 Task: Add the task  Develop a new online voting system for elections to the section Breakaway in the project AgileEngine and add a Due Date to the respective task as 2024/05/06
Action: Mouse moved to (711, 462)
Screenshot: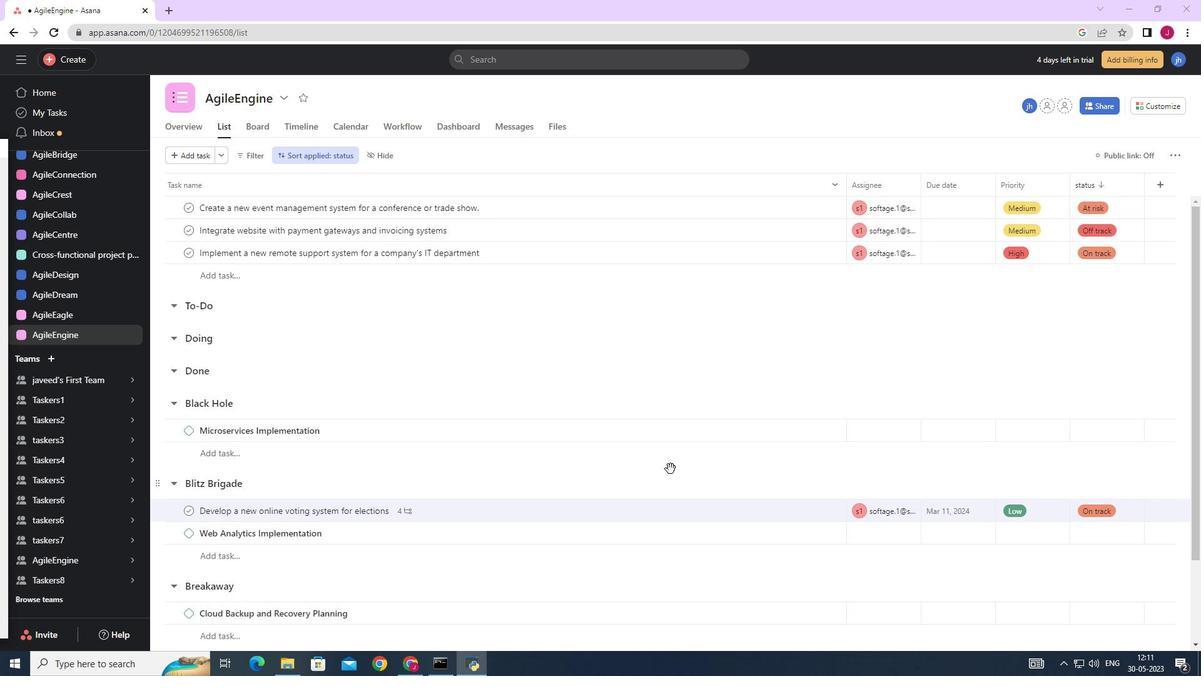 
Action: Mouse scrolled (711, 461) with delta (0, 0)
Screenshot: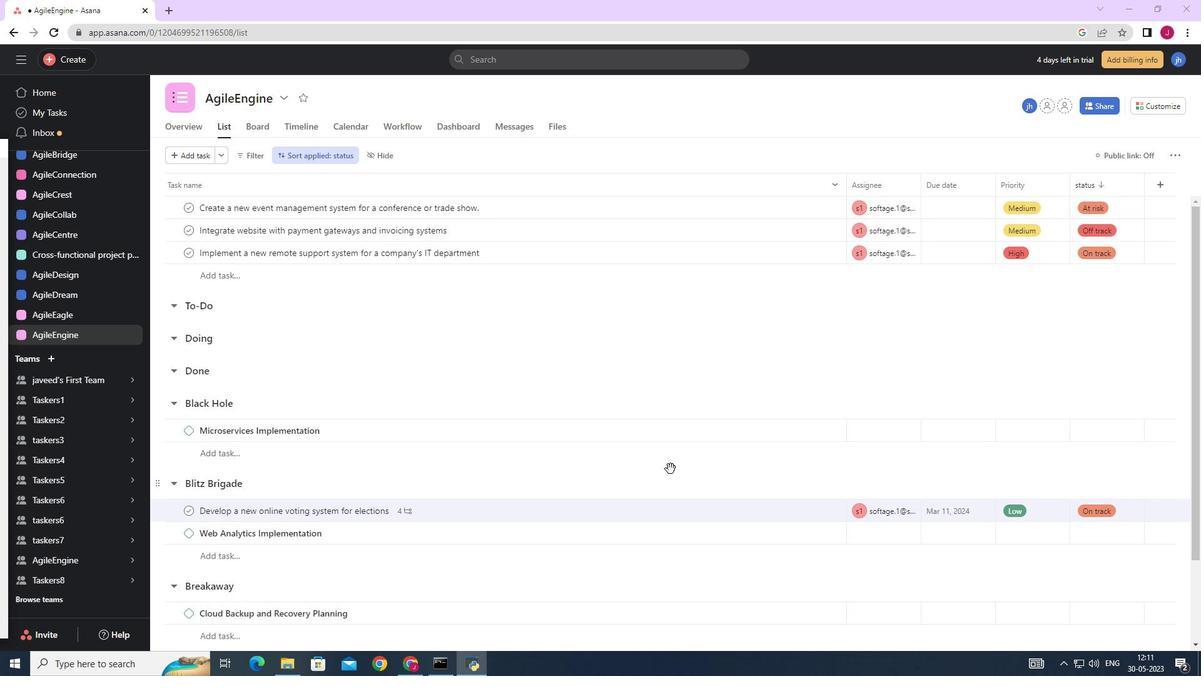 
Action: Mouse scrolled (711, 461) with delta (0, 0)
Screenshot: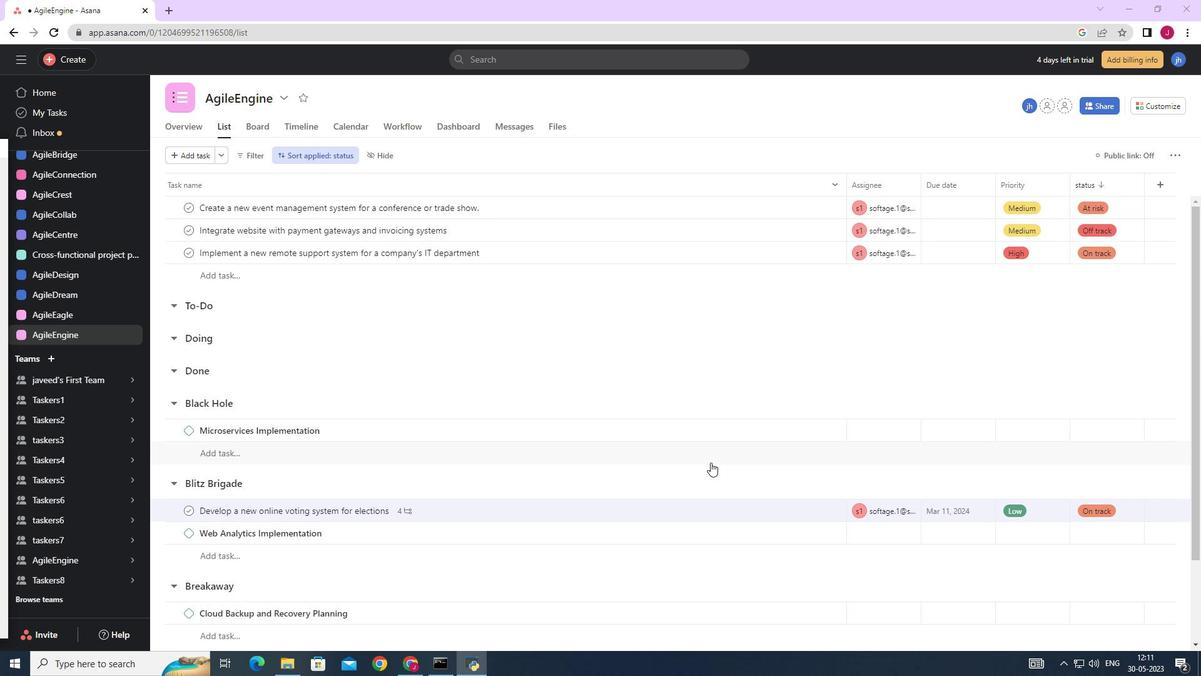 
Action: Mouse moved to (712, 462)
Screenshot: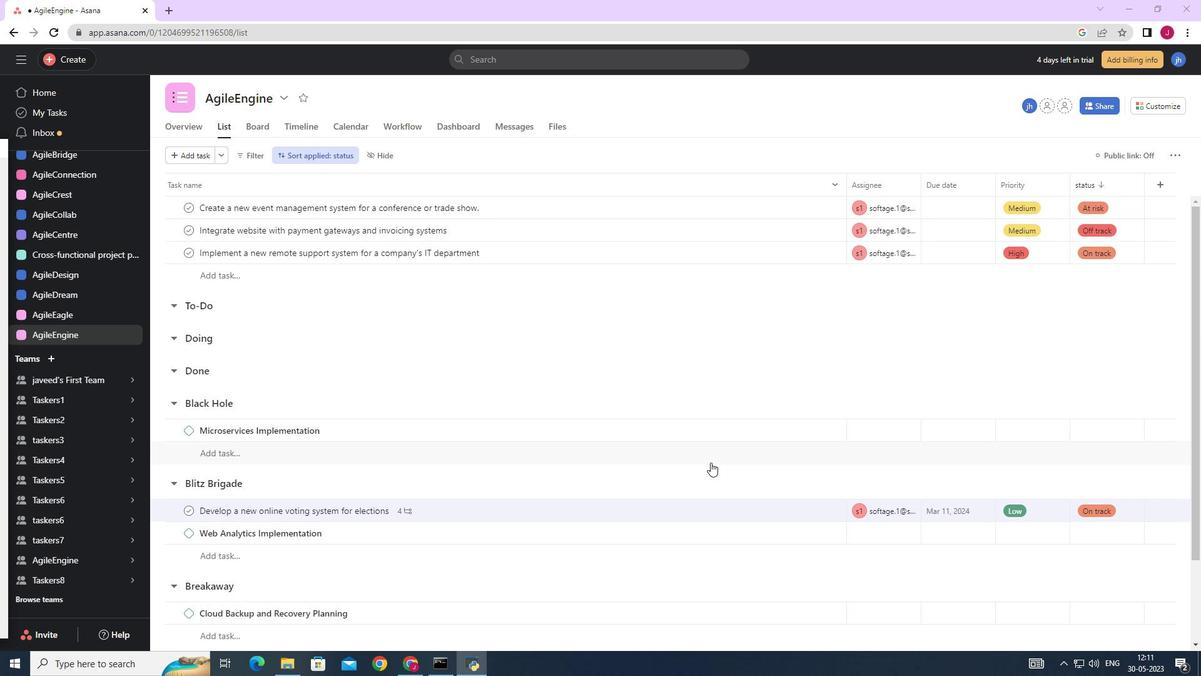 
Action: Mouse scrolled (712, 461) with delta (0, 0)
Screenshot: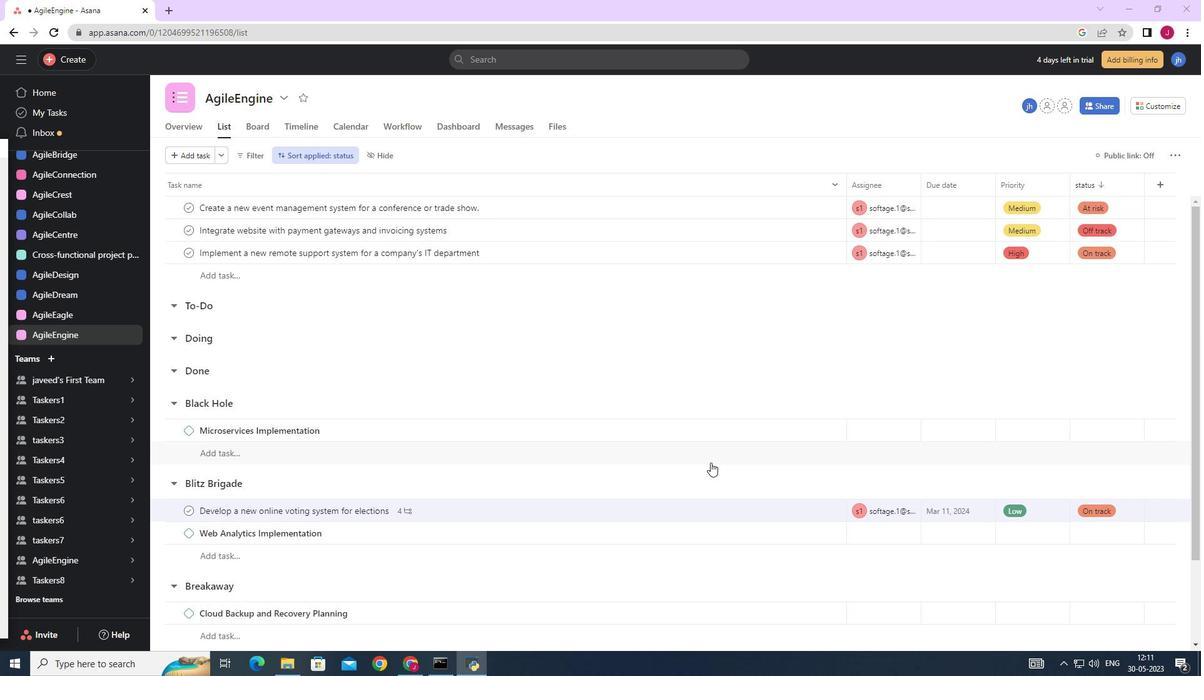 
Action: Mouse scrolled (712, 461) with delta (0, 0)
Screenshot: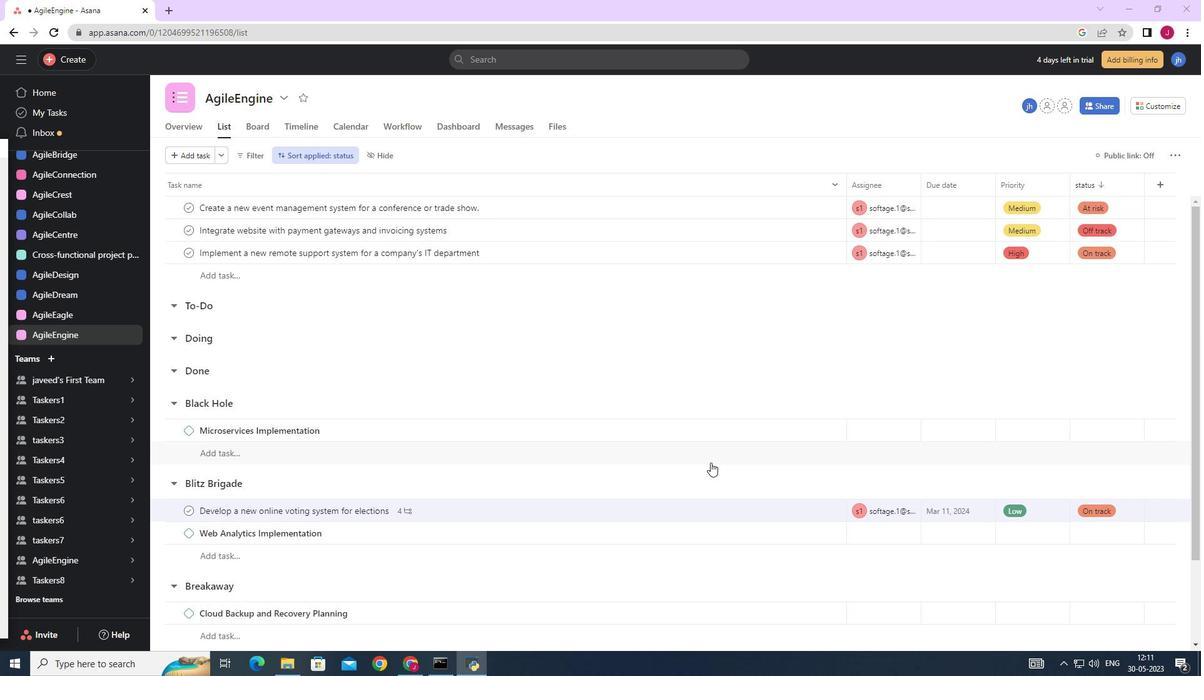 
Action: Mouse moved to (712, 462)
Screenshot: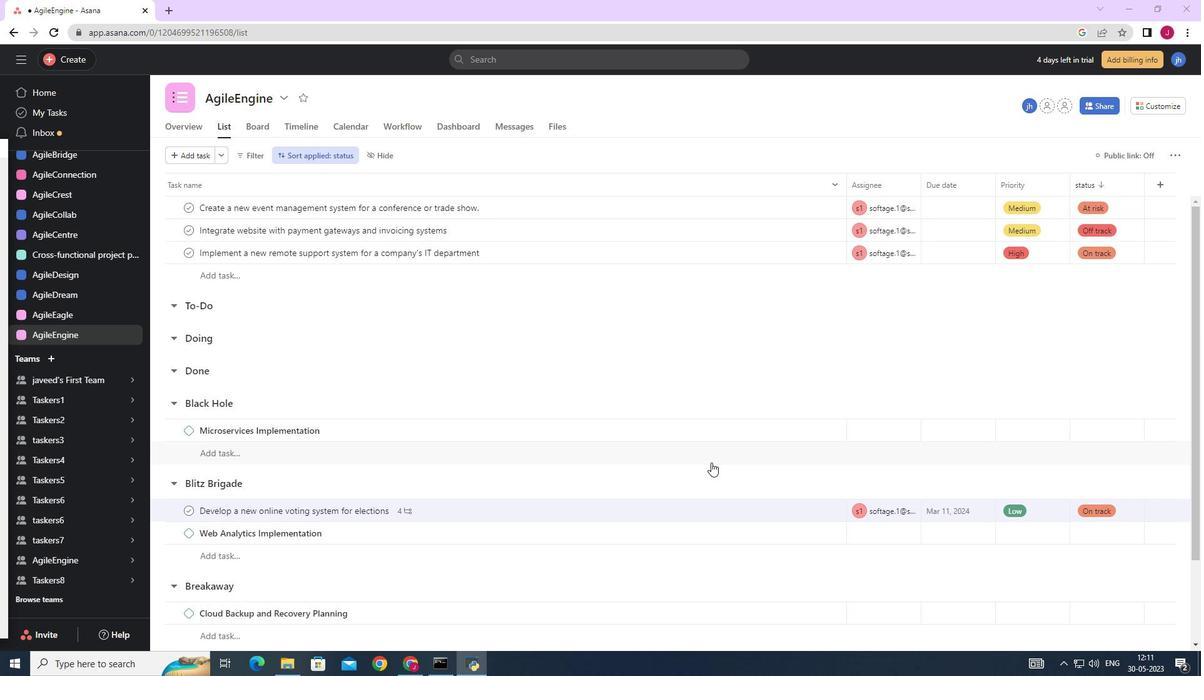 
Action: Mouse scrolled (712, 461) with delta (0, 0)
Screenshot: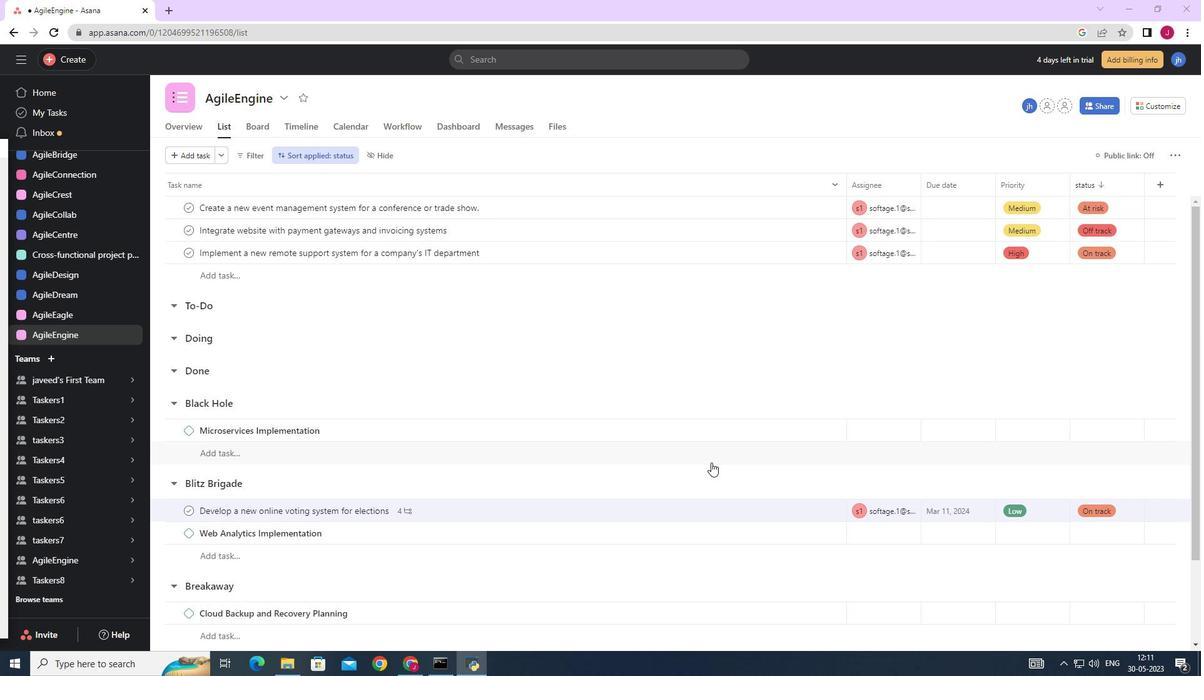 
Action: Mouse moved to (808, 408)
Screenshot: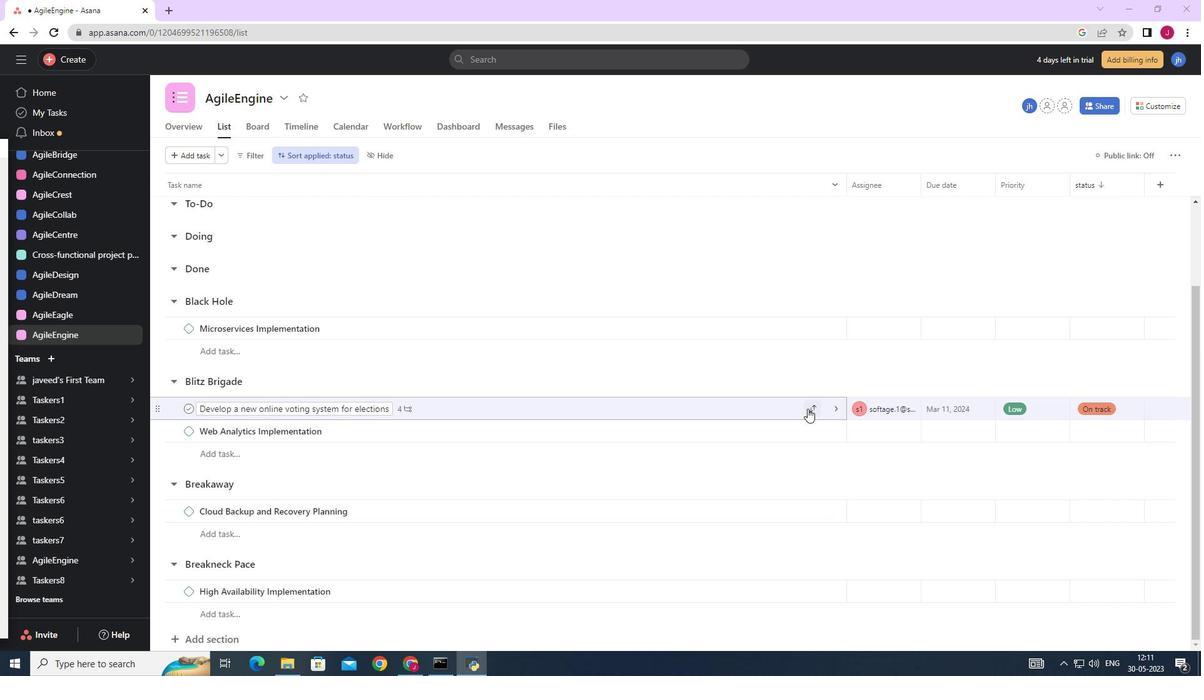 
Action: Mouse pressed left at (808, 408)
Screenshot: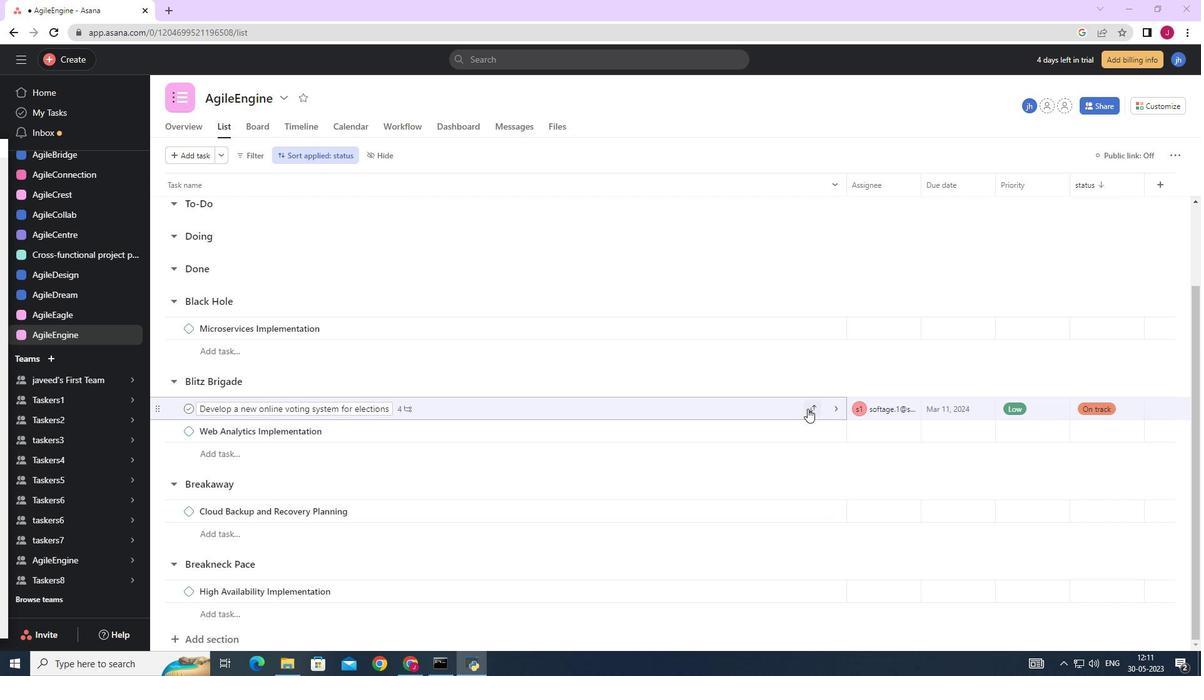 
Action: Mouse moved to (748, 533)
Screenshot: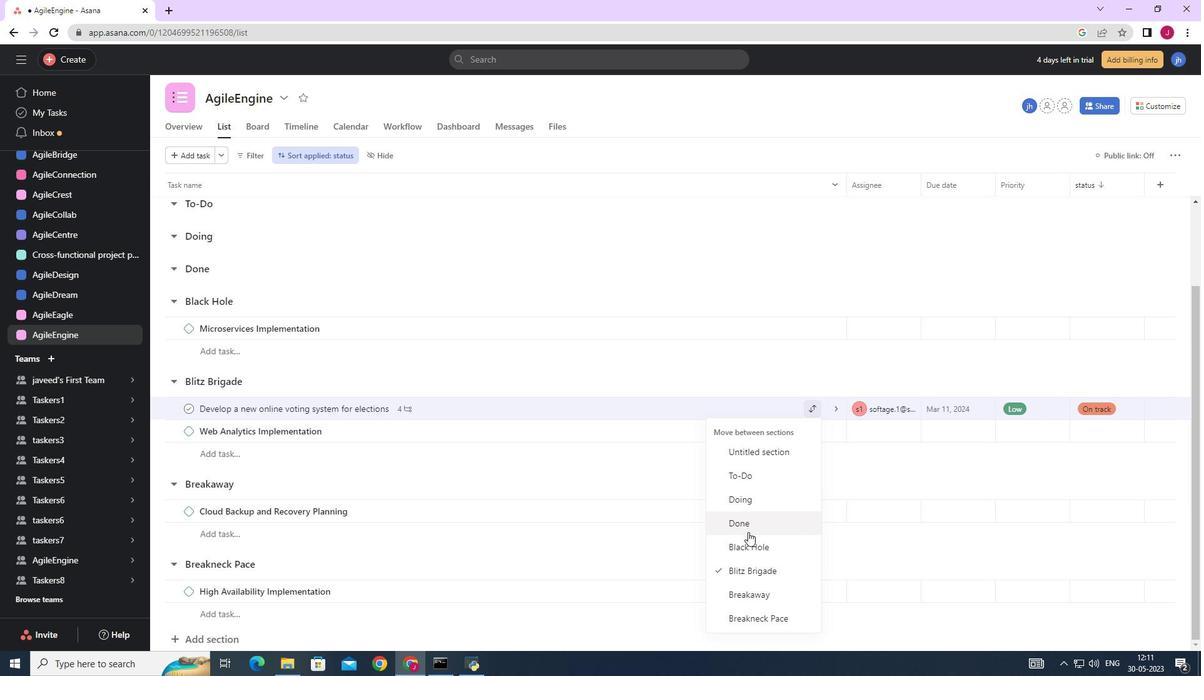 
Action: Mouse scrolled (748, 532) with delta (0, 0)
Screenshot: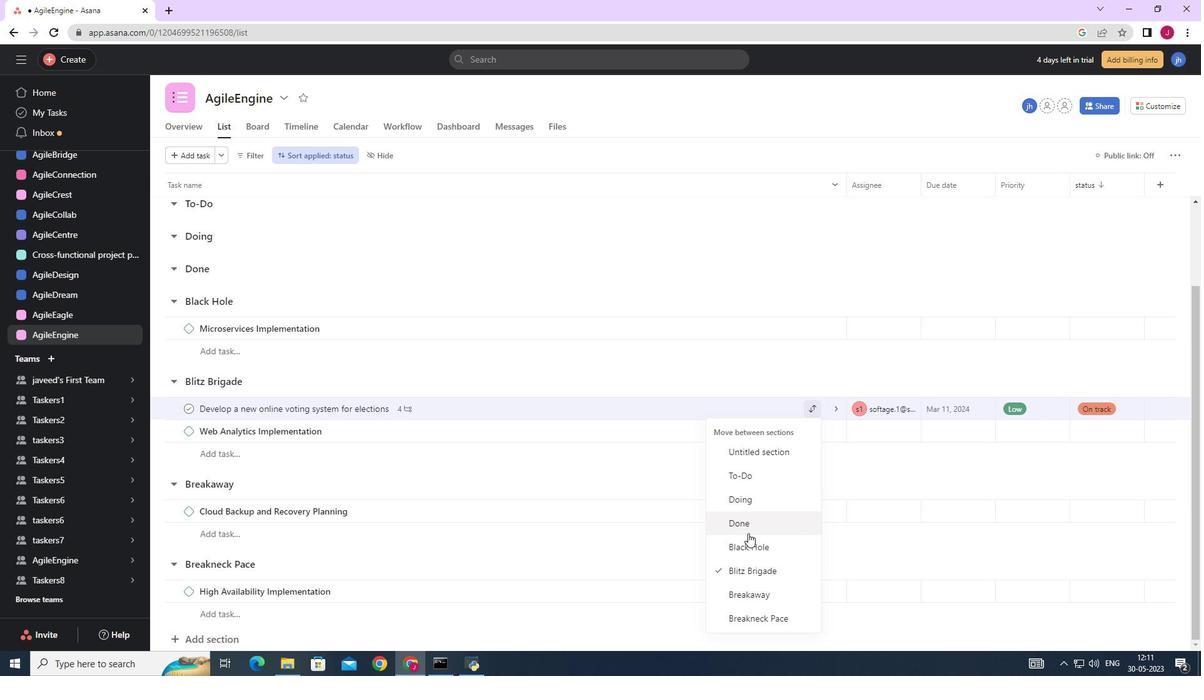 
Action: Mouse moved to (750, 595)
Screenshot: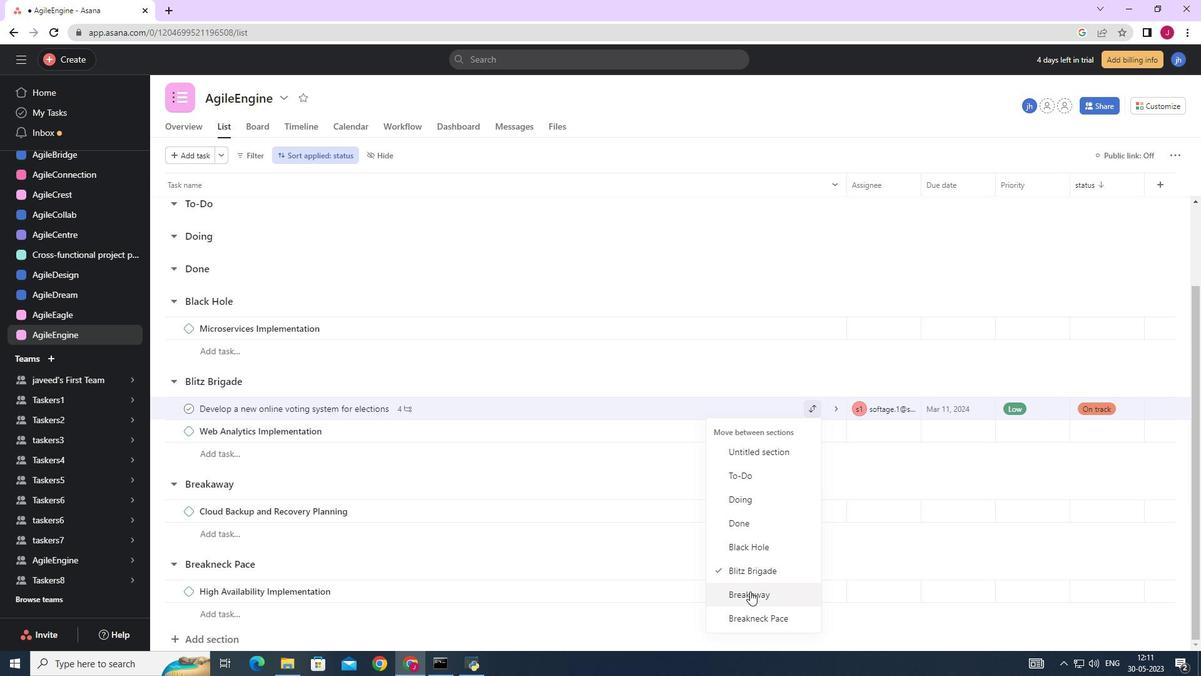 
Action: Mouse pressed left at (750, 595)
Screenshot: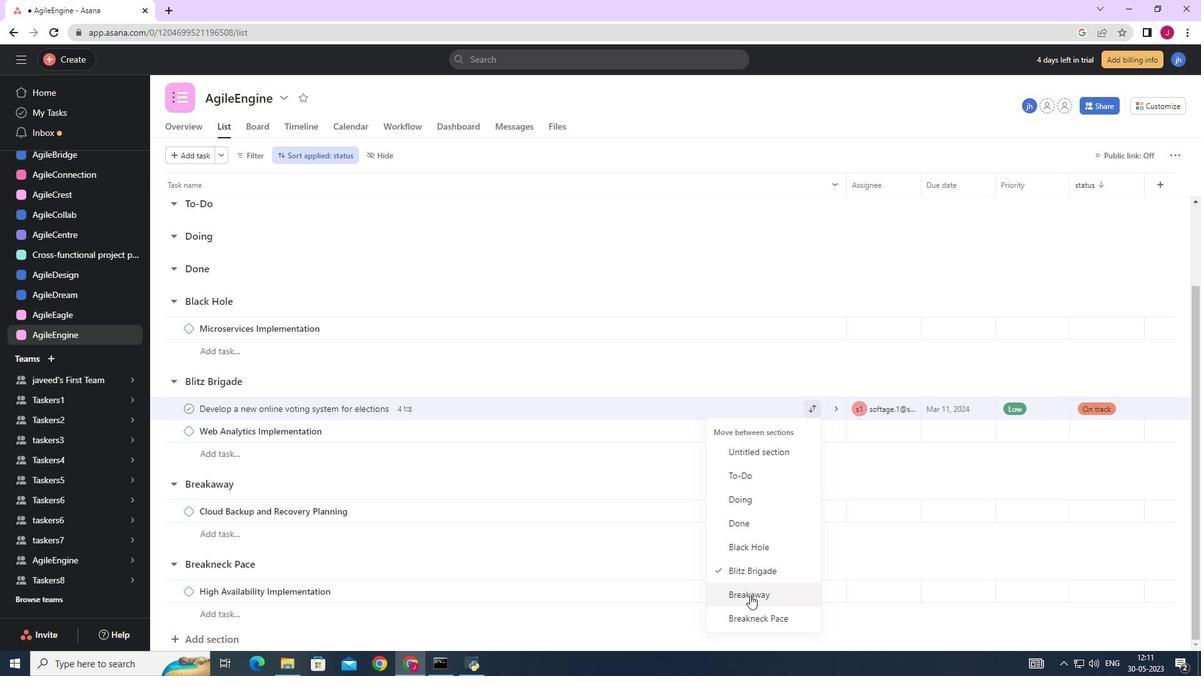 
Action: Mouse moved to (974, 485)
Screenshot: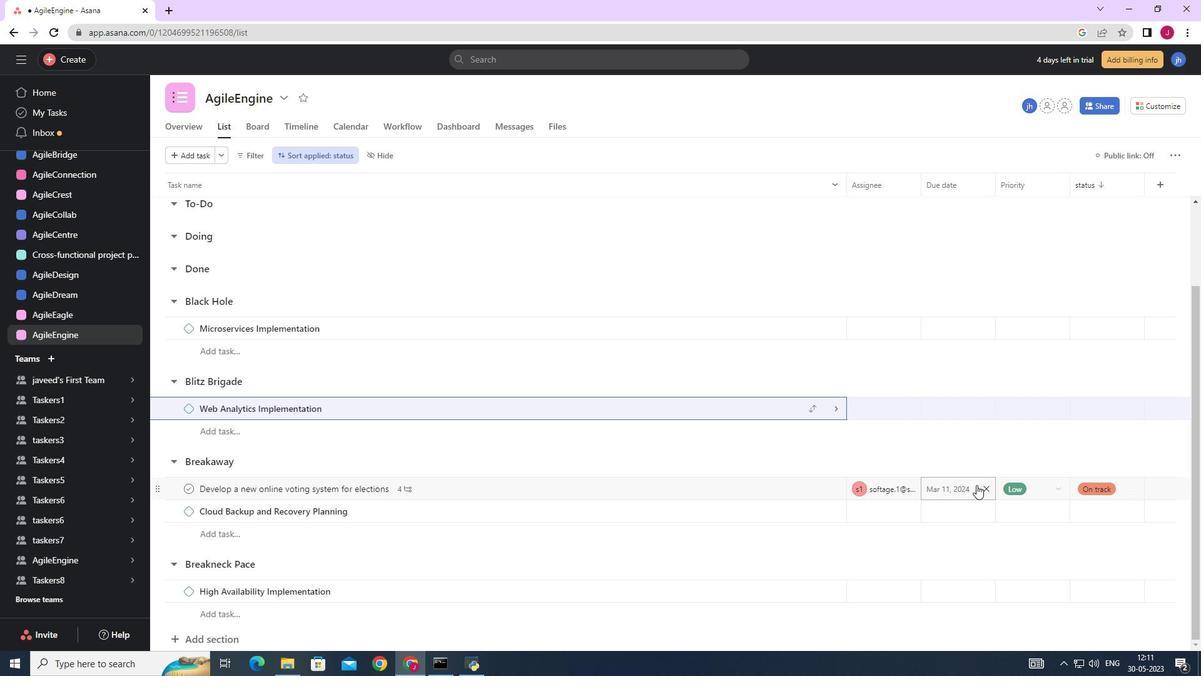 
Action: Mouse pressed left at (974, 485)
Screenshot: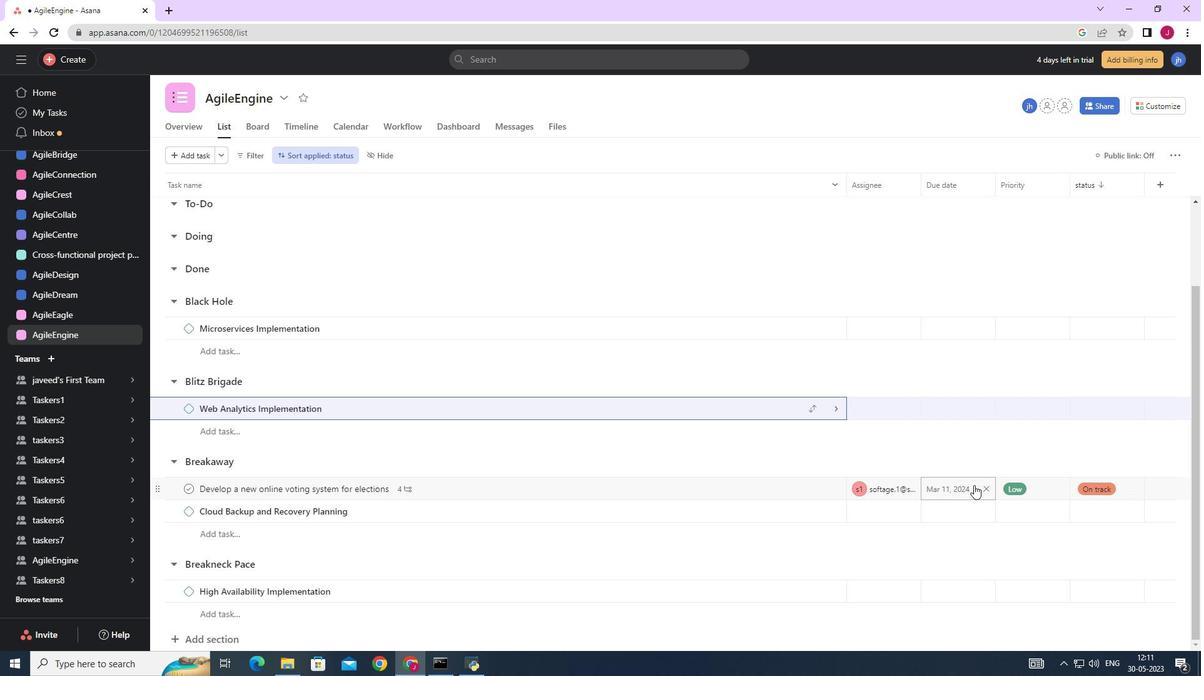 
Action: Mouse moved to (1085, 287)
Screenshot: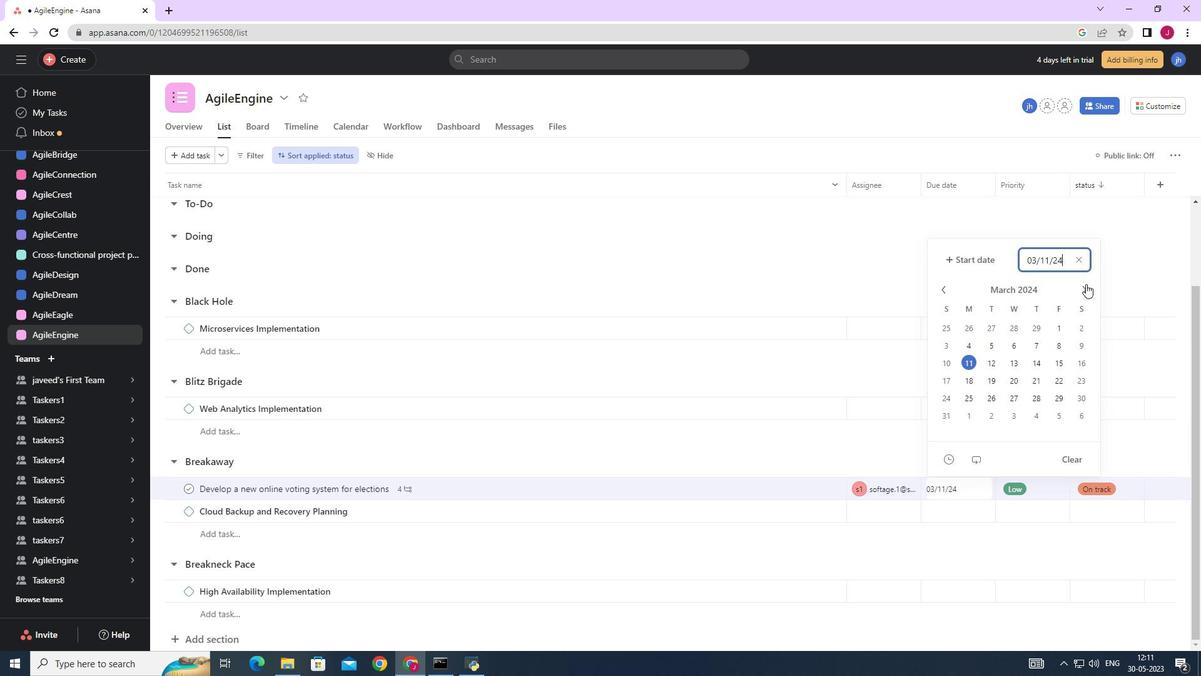 
Action: Mouse pressed left at (1085, 287)
Screenshot: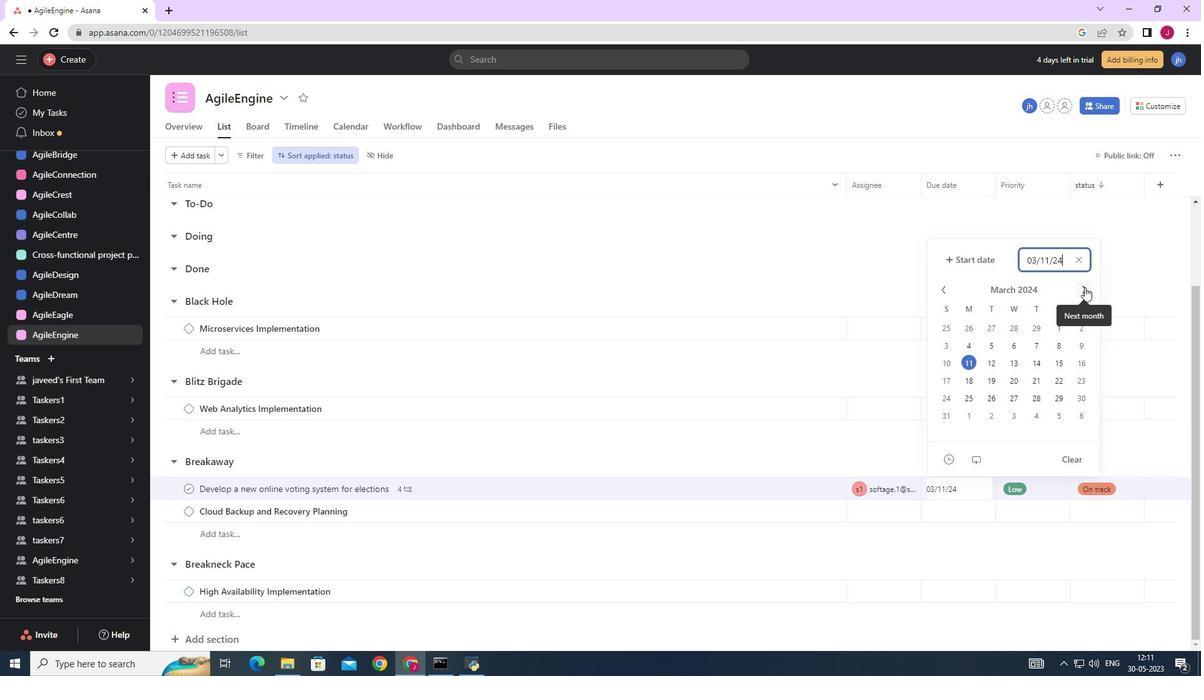 
Action: Mouse pressed left at (1085, 287)
Screenshot: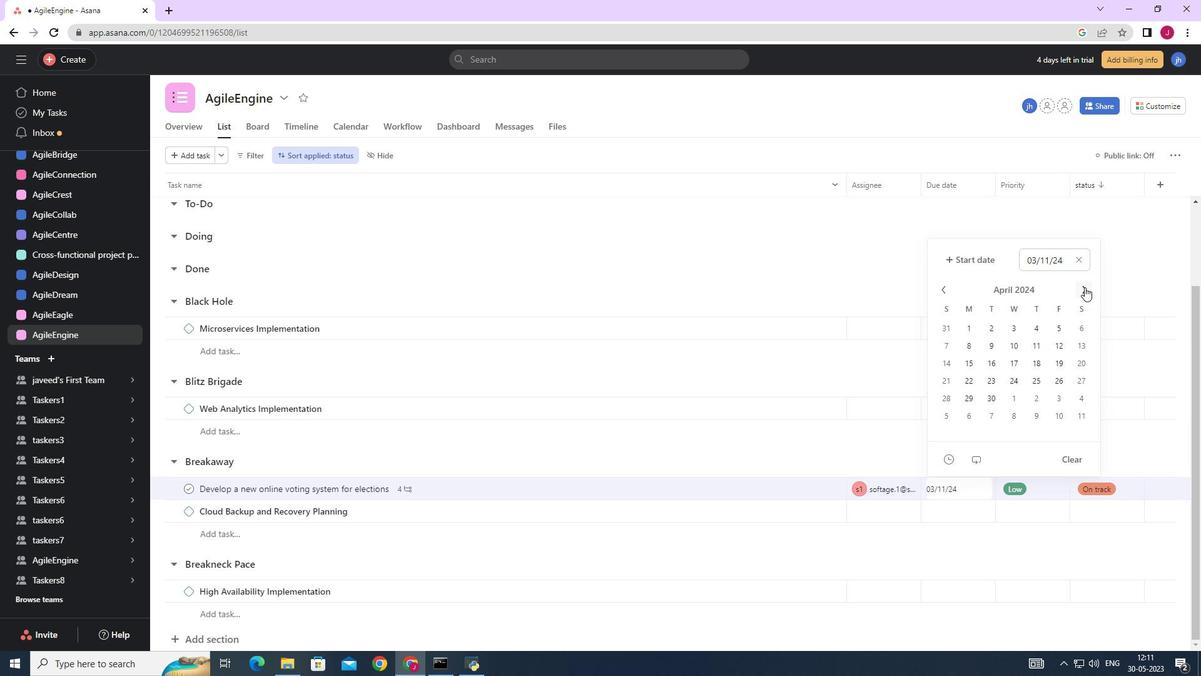
Action: Mouse moved to (977, 347)
Screenshot: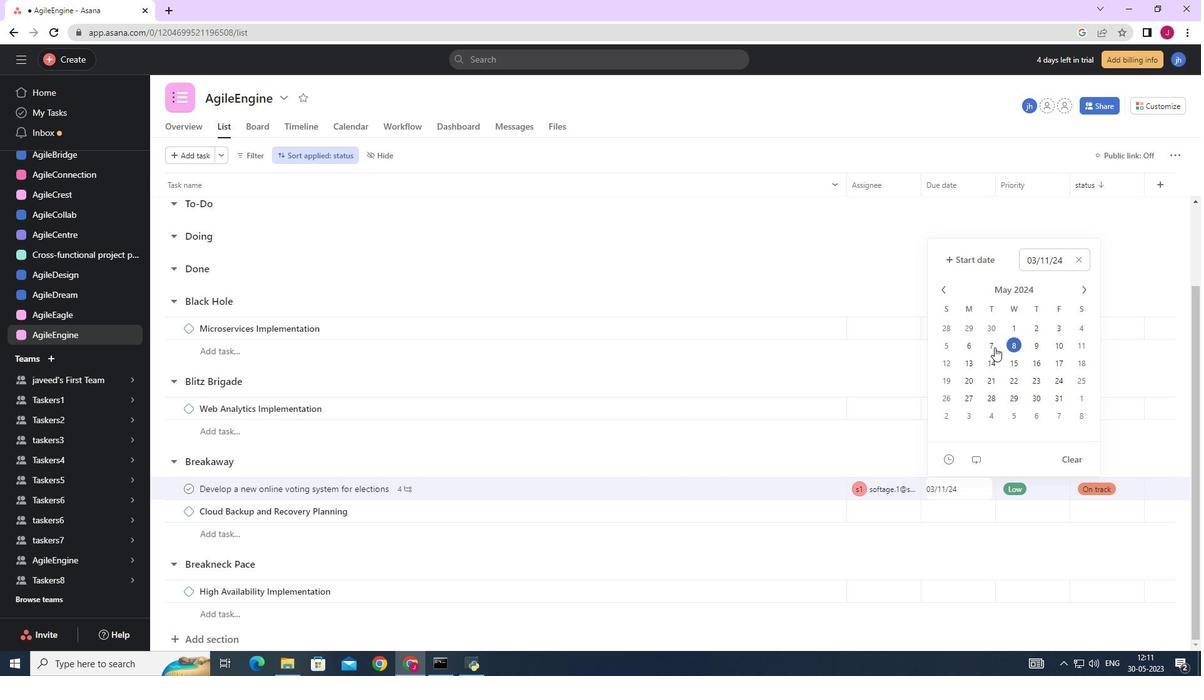 
Action: Mouse pressed left at (977, 347)
Screenshot: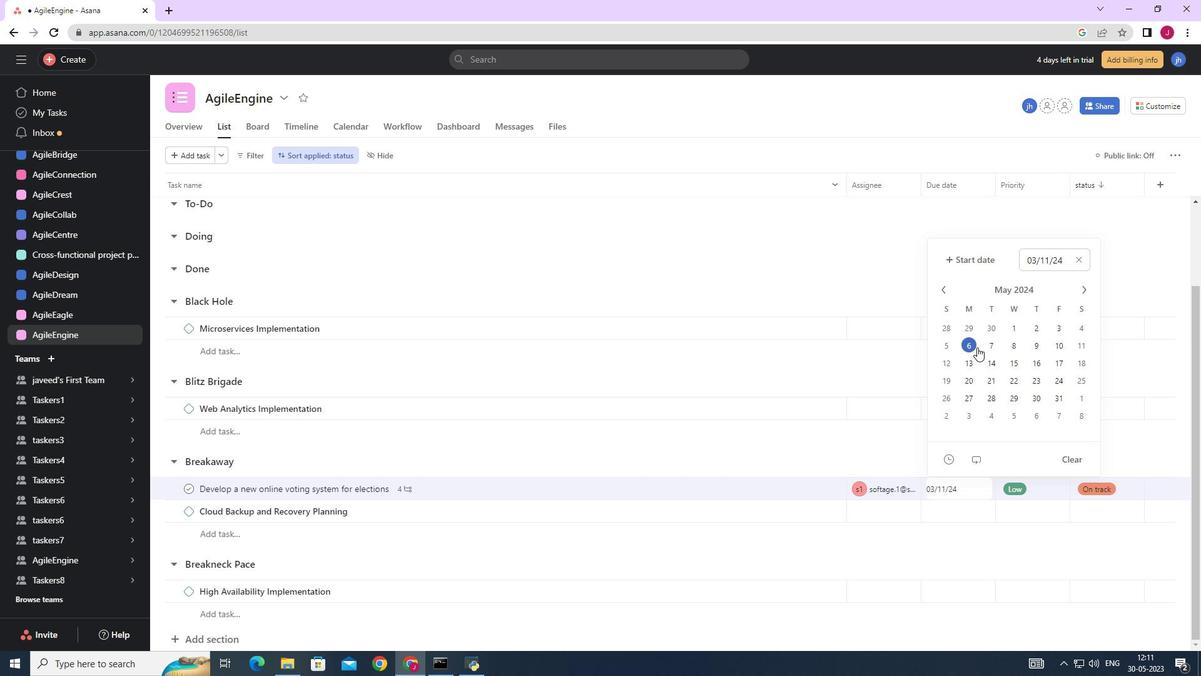 
Action: Mouse moved to (874, 271)
Screenshot: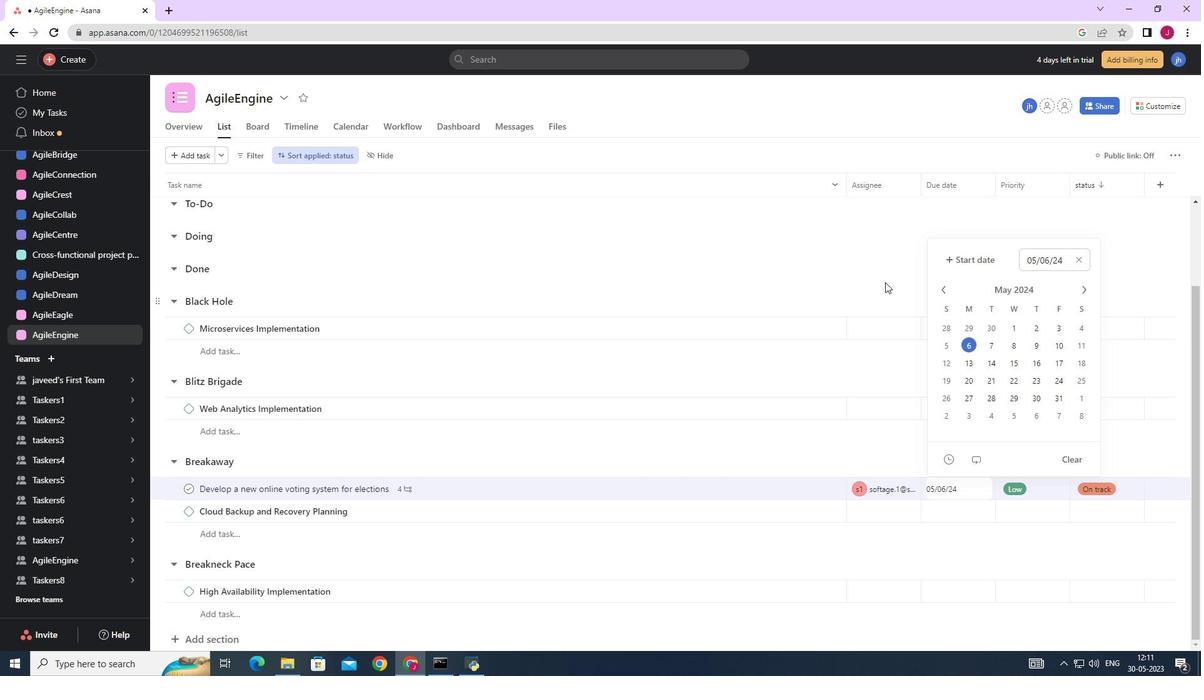 
Action: Mouse pressed left at (874, 271)
Screenshot: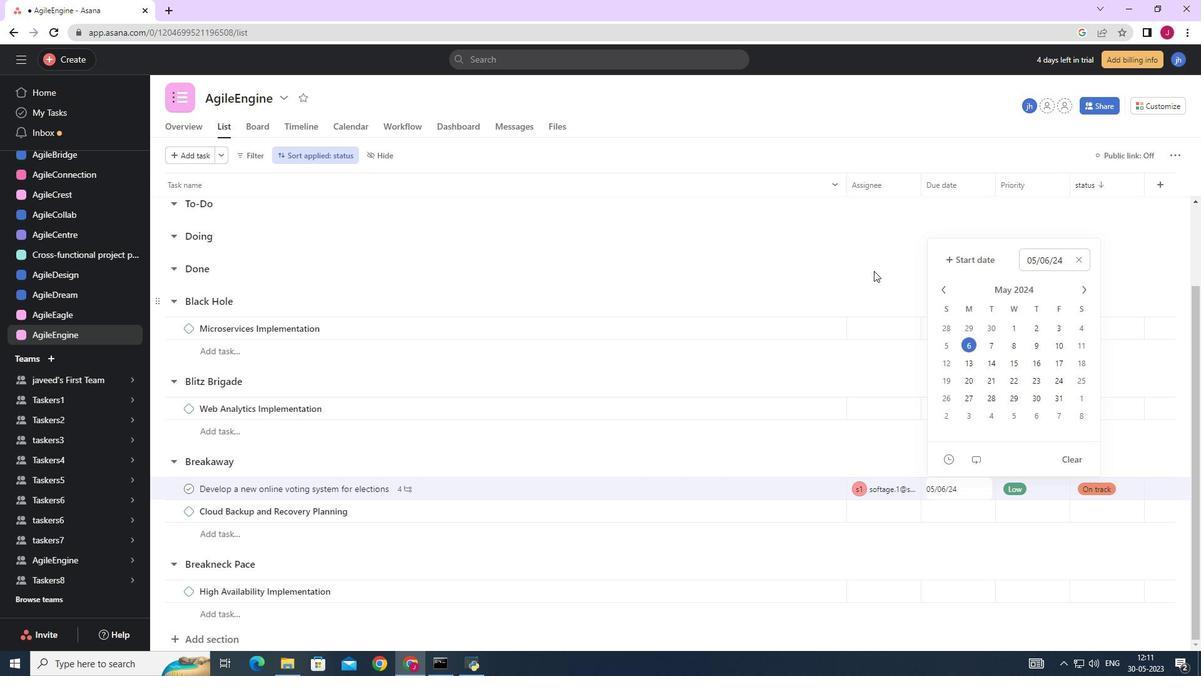 
Action: Mouse moved to (874, 271)
Screenshot: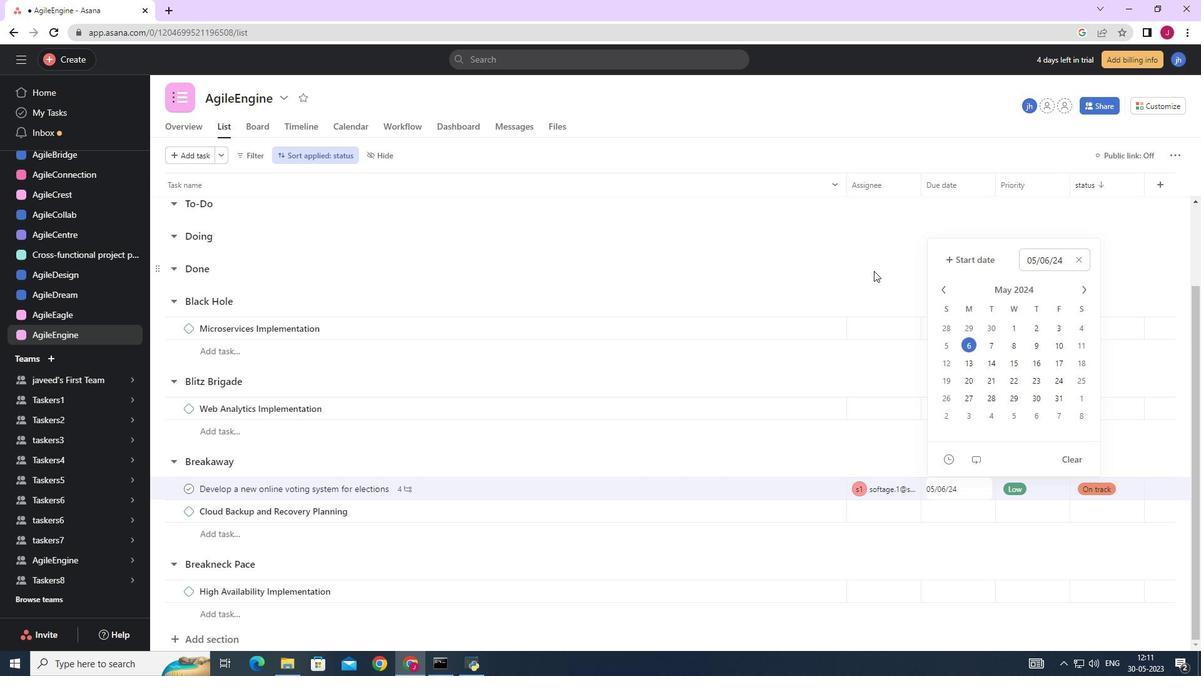 
